 Task: Rename the card to "Implement", in the content.
Action: Mouse moved to (1011, 82)
Screenshot: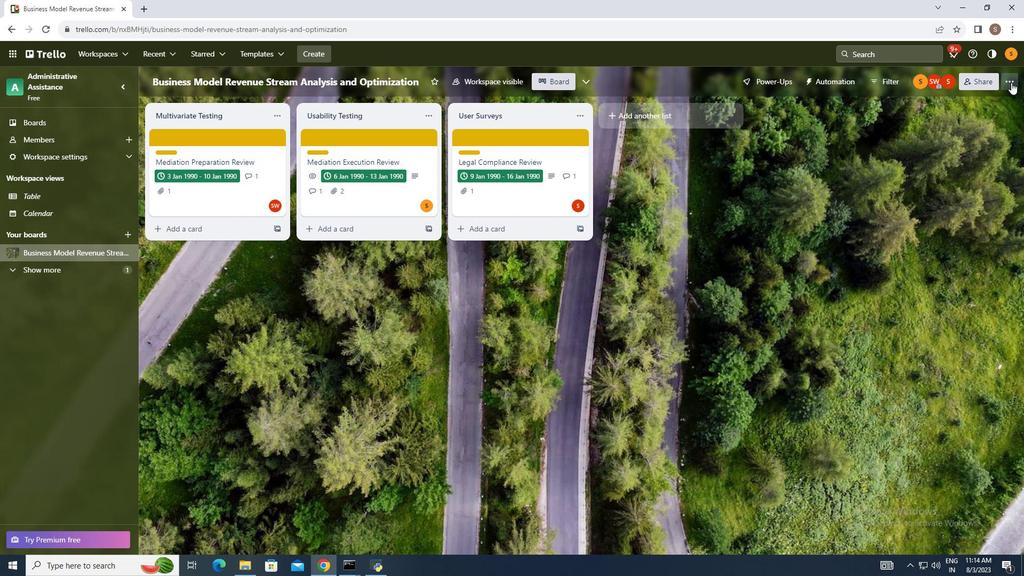 
Action: Mouse pressed left at (1011, 82)
Screenshot: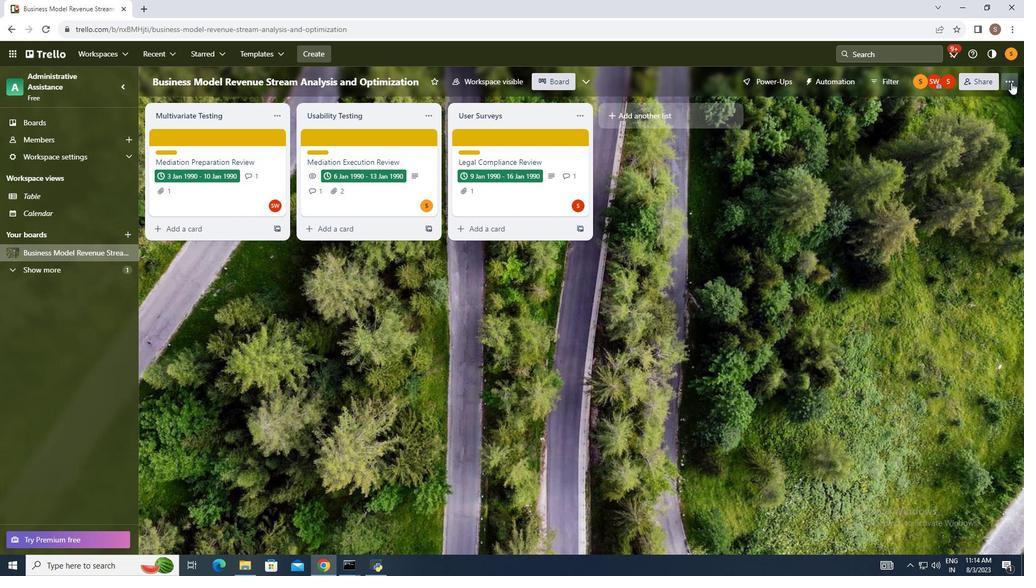 
Action: Mouse moved to (907, 217)
Screenshot: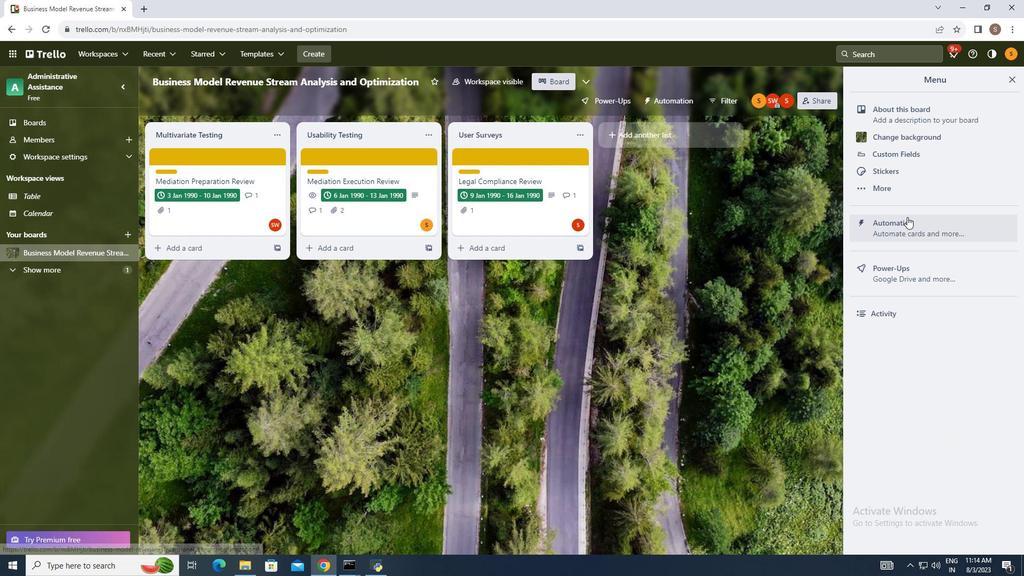 
Action: Mouse pressed left at (907, 217)
Screenshot: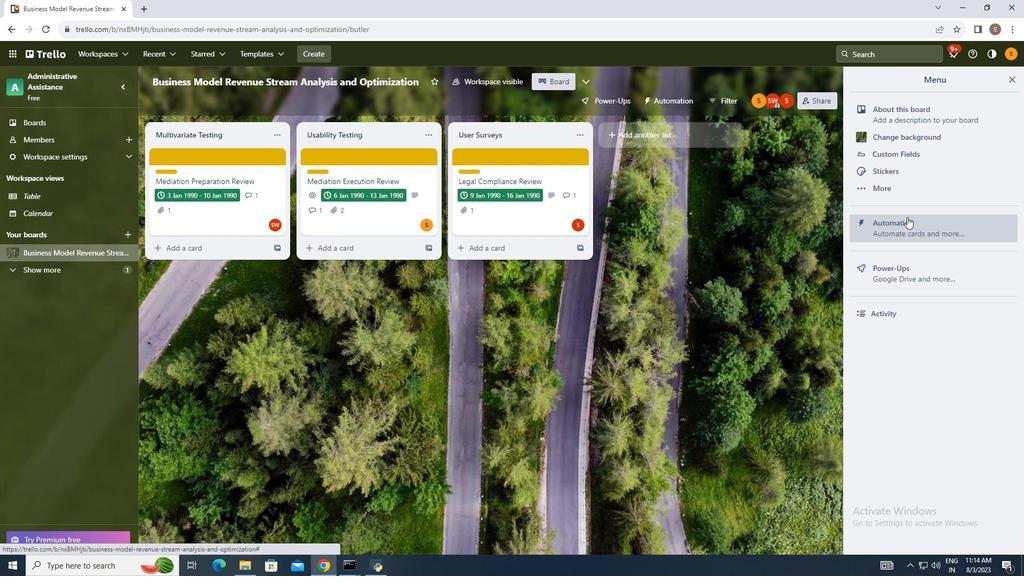
Action: Mouse moved to (198, 280)
Screenshot: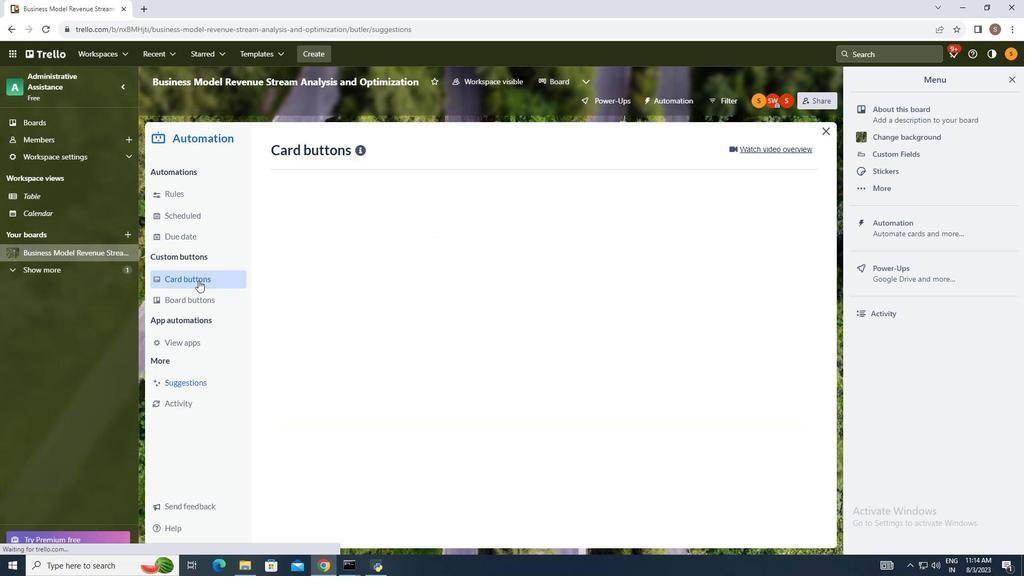 
Action: Mouse pressed left at (198, 280)
Screenshot: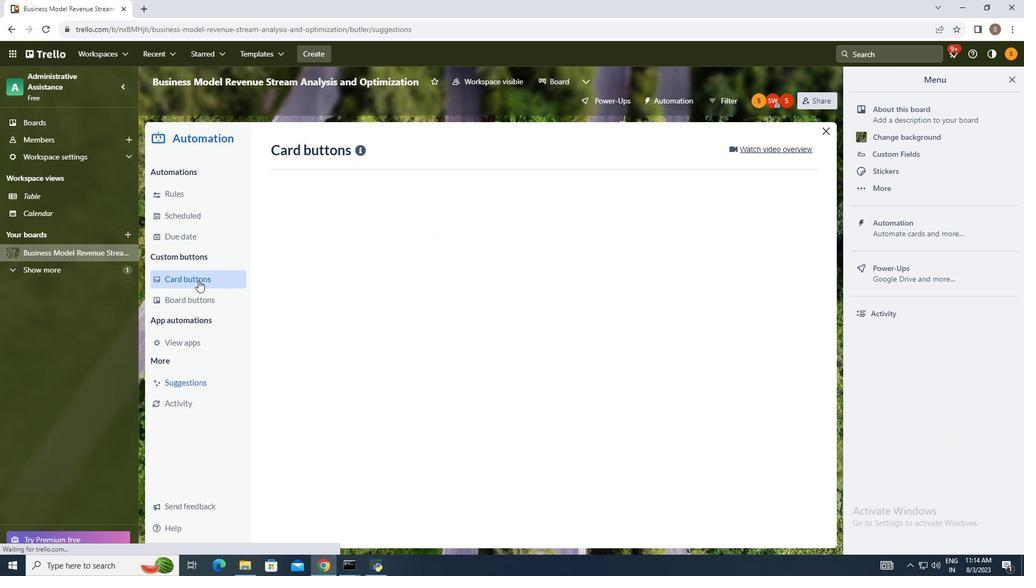 
Action: Mouse moved to (783, 146)
Screenshot: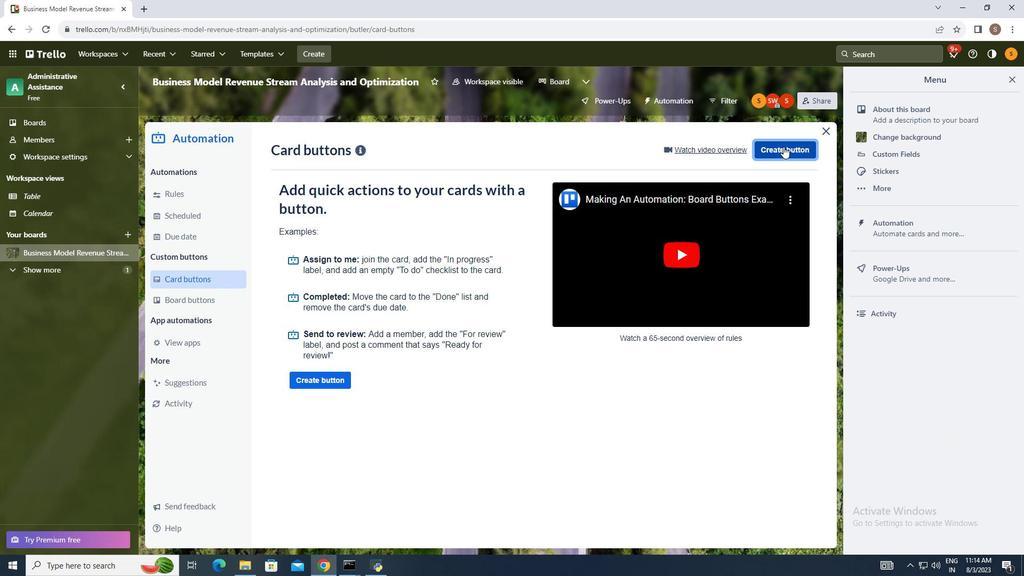 
Action: Mouse pressed left at (783, 146)
Screenshot: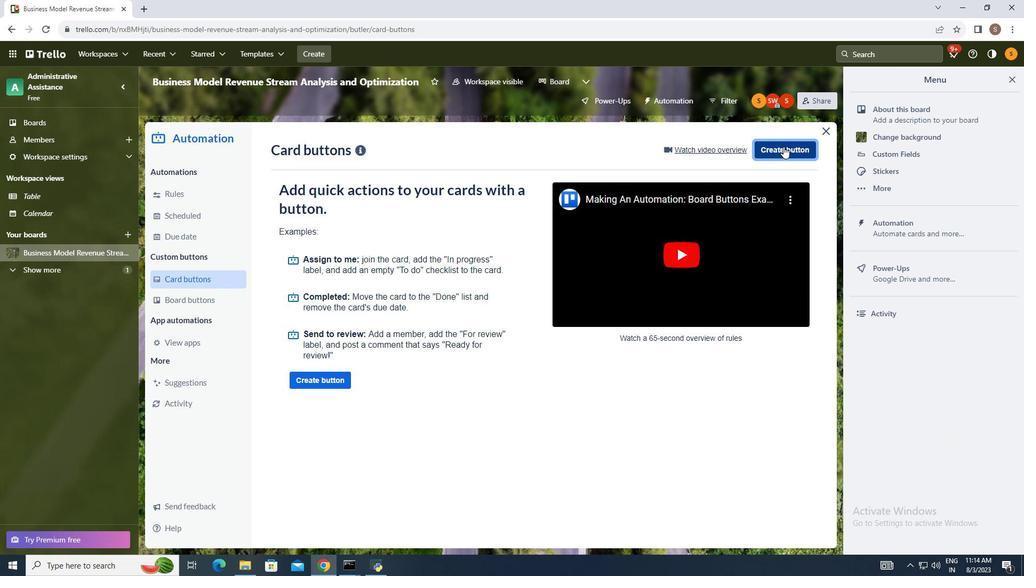
Action: Mouse moved to (568, 292)
Screenshot: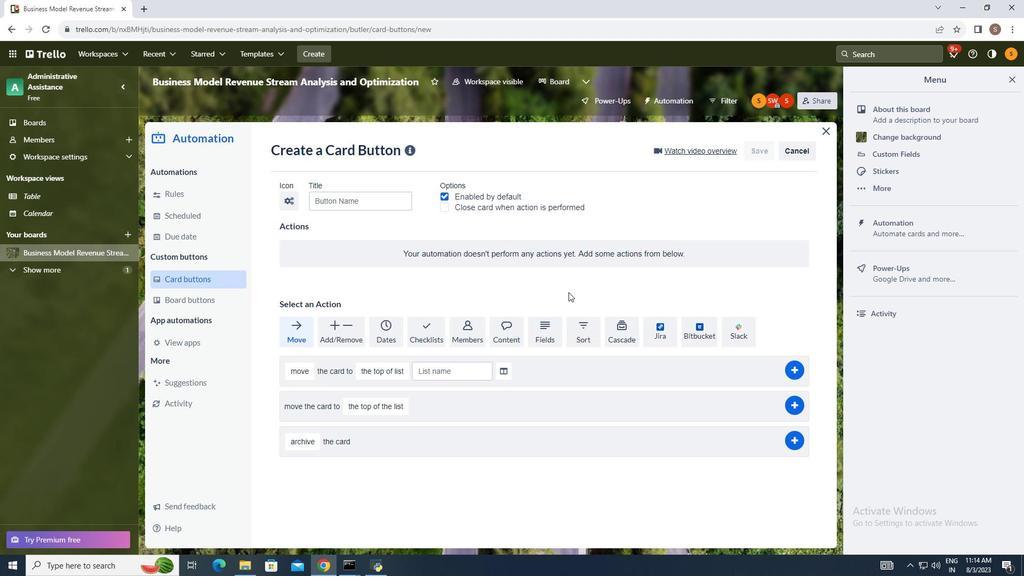 
Action: Mouse pressed left at (568, 292)
Screenshot: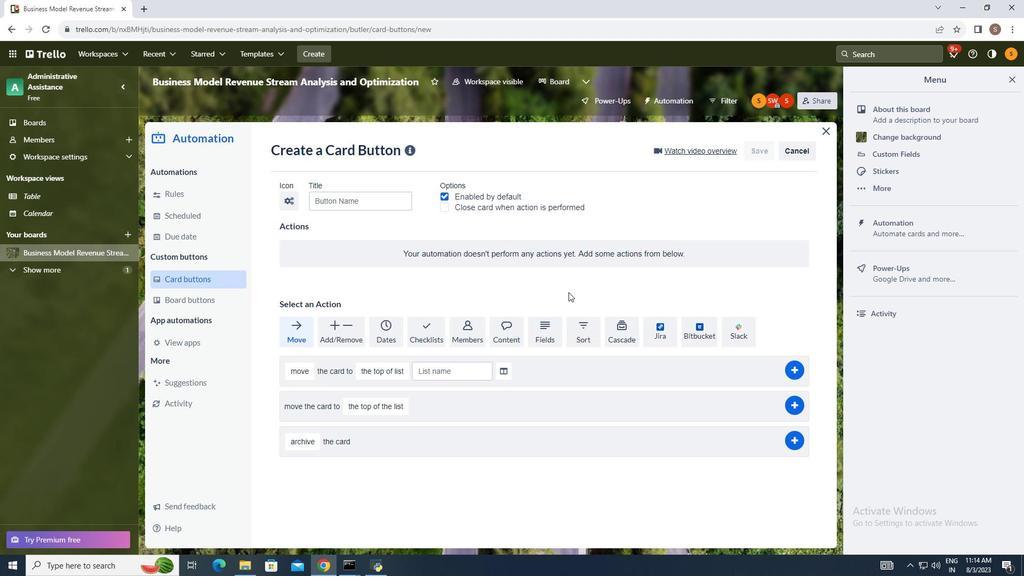 
Action: Mouse moved to (496, 334)
Screenshot: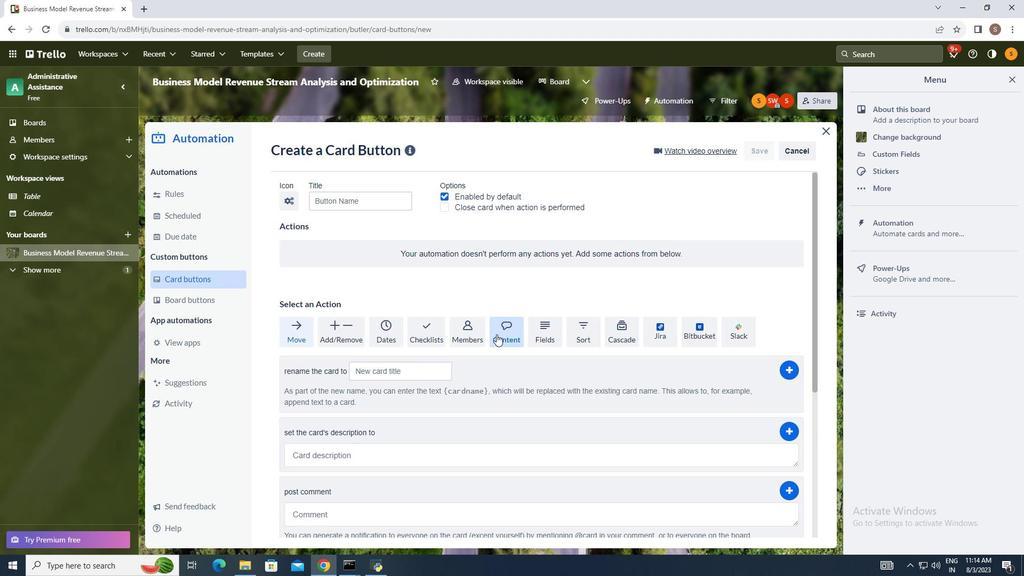 
Action: Mouse pressed left at (496, 334)
Screenshot: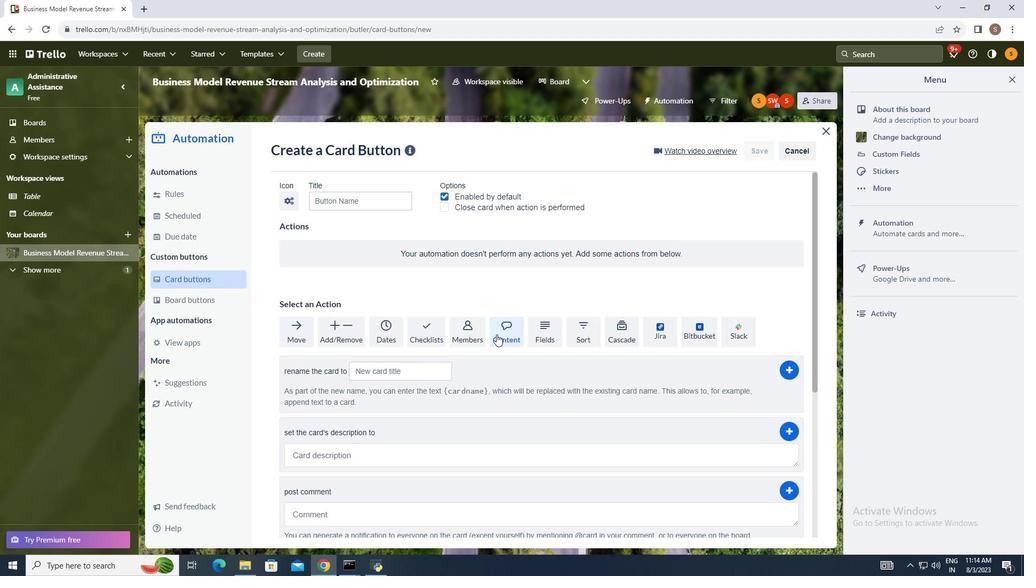 
Action: Mouse moved to (381, 368)
Screenshot: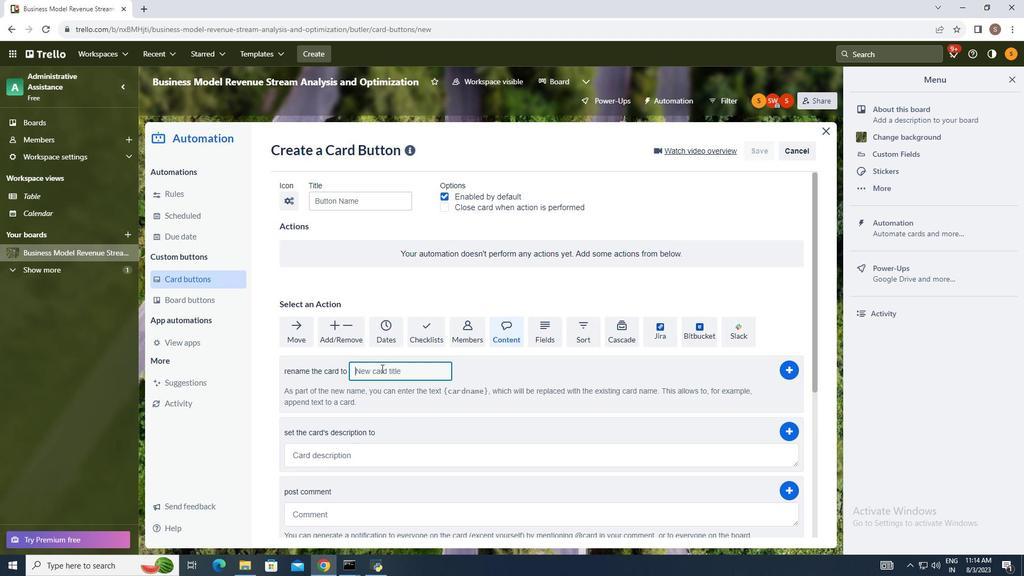 
Action: Mouse pressed left at (381, 368)
Screenshot: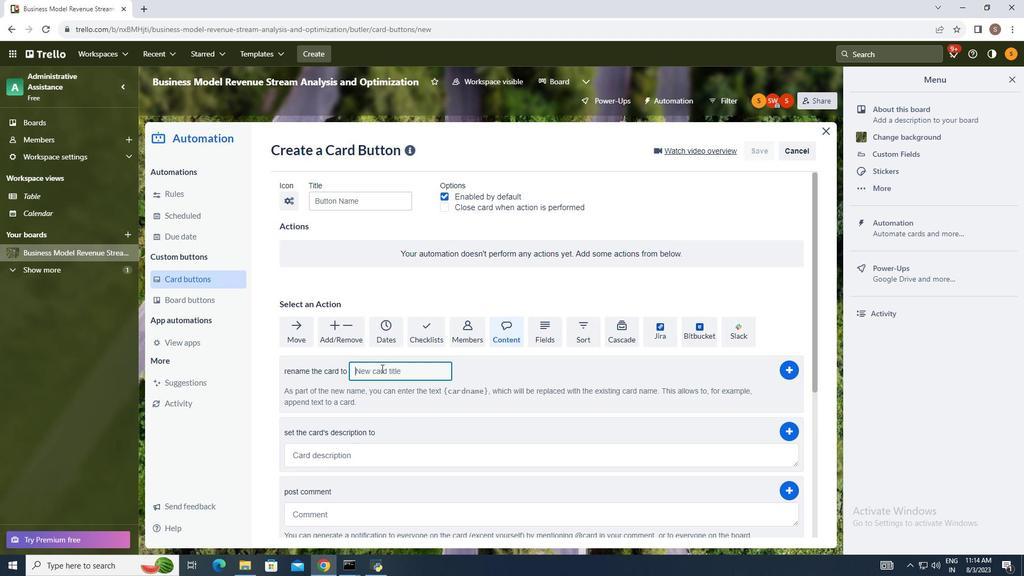 
Action: Mouse moved to (491, 377)
Screenshot: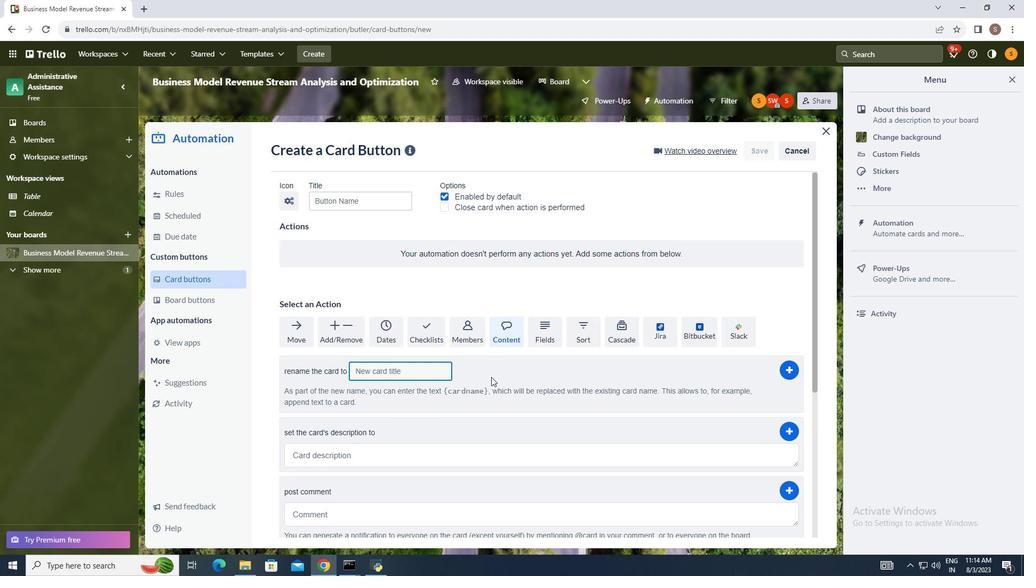 
Action: Key pressed <Key.shift>Implement
Screenshot: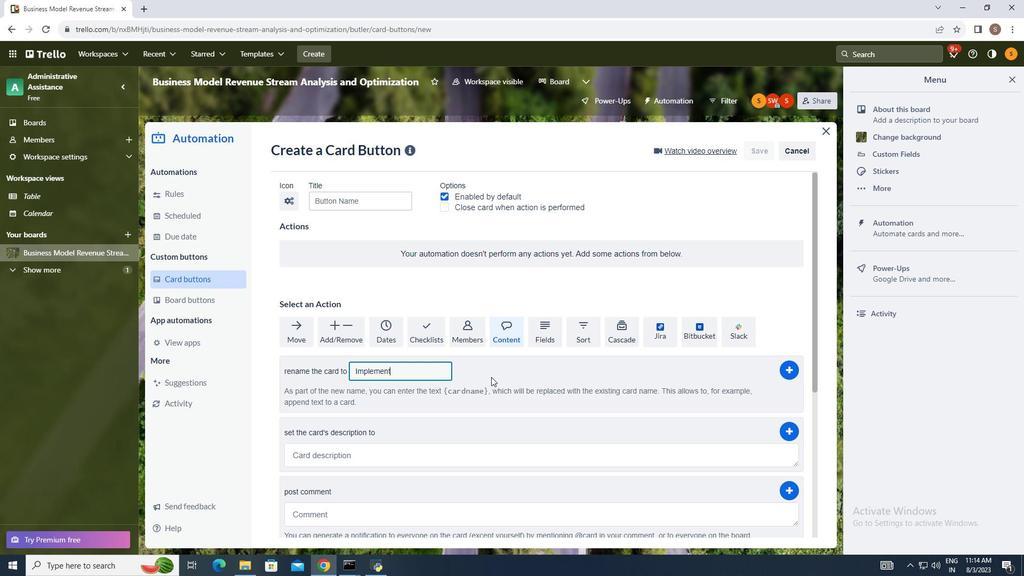 
Action: Mouse moved to (783, 370)
Screenshot: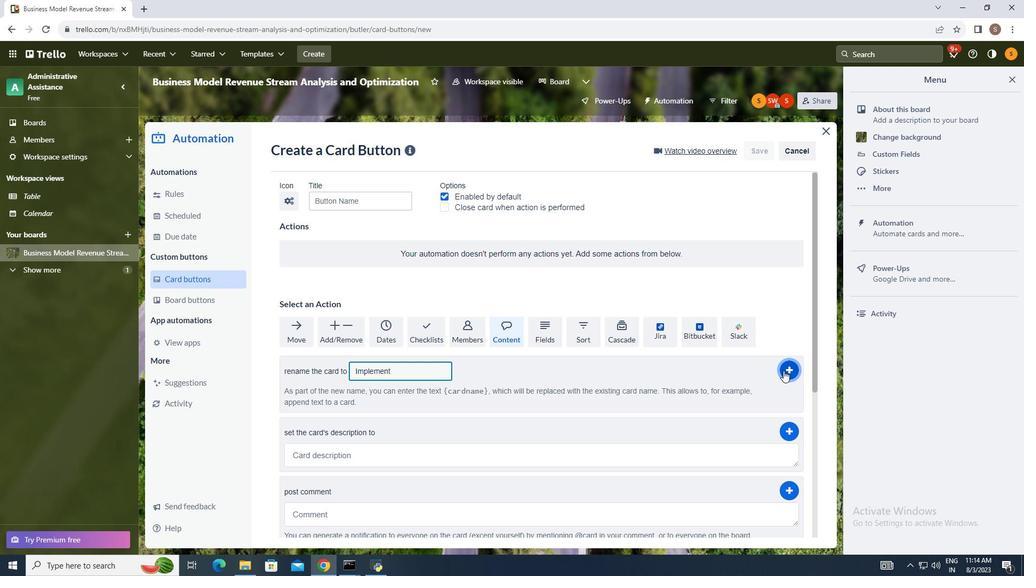 
Action: Mouse pressed left at (783, 370)
Screenshot: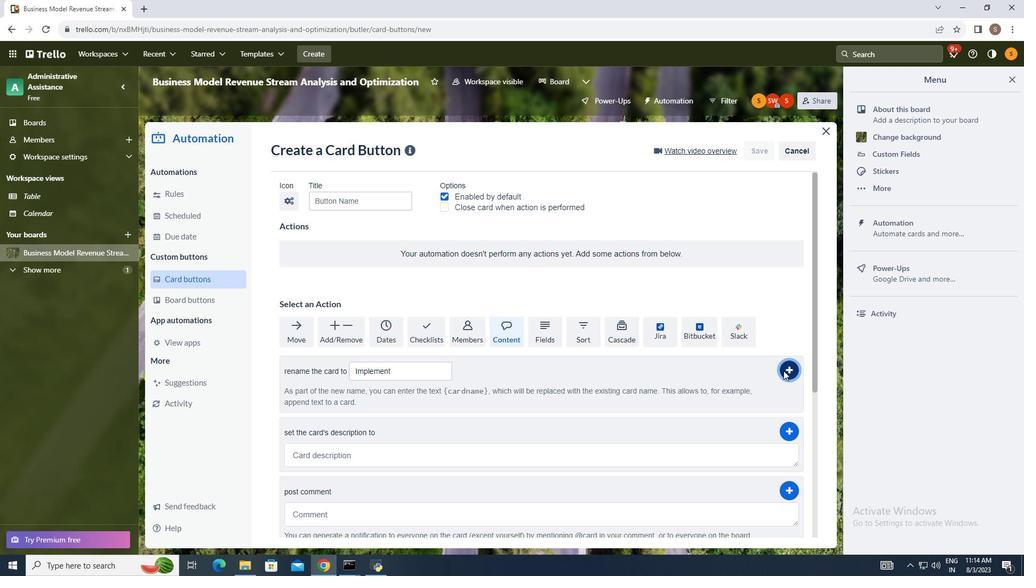 
Action: Mouse moved to (783, 366)
Screenshot: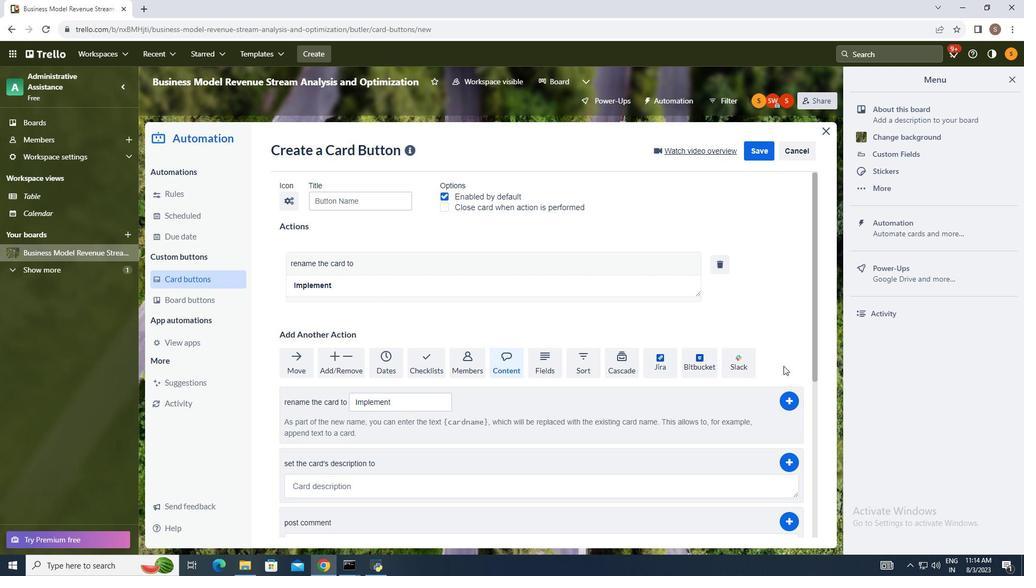 
